 Task: Create New Customer with Customer Name: Bottlecap Alley Icehouse Grill, Billing Address Line1: 2772 Fieldcrest Road, Billing Address Line2:  New York, Billing Address Line3:  New York 10005
Action: Mouse pressed left at (151, 31)
Screenshot: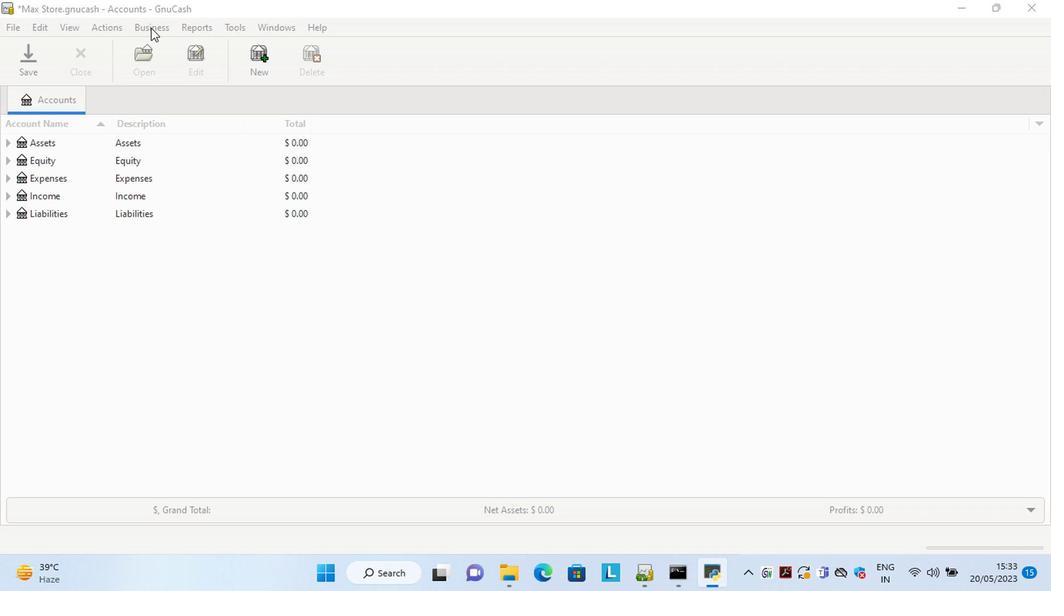 
Action: Mouse moved to (335, 70)
Screenshot: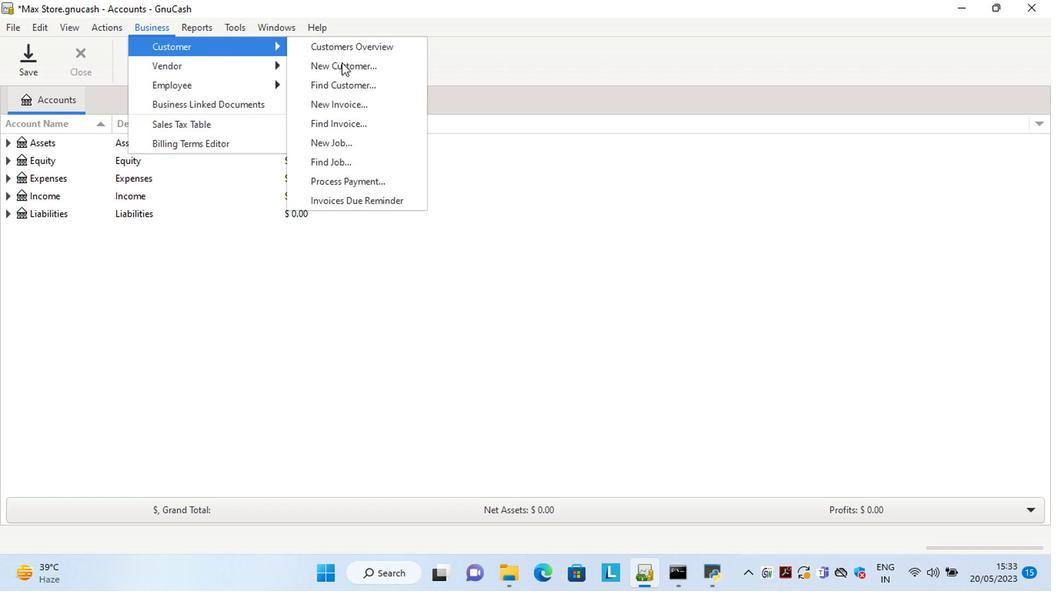 
Action: Mouse pressed left at (335, 70)
Screenshot: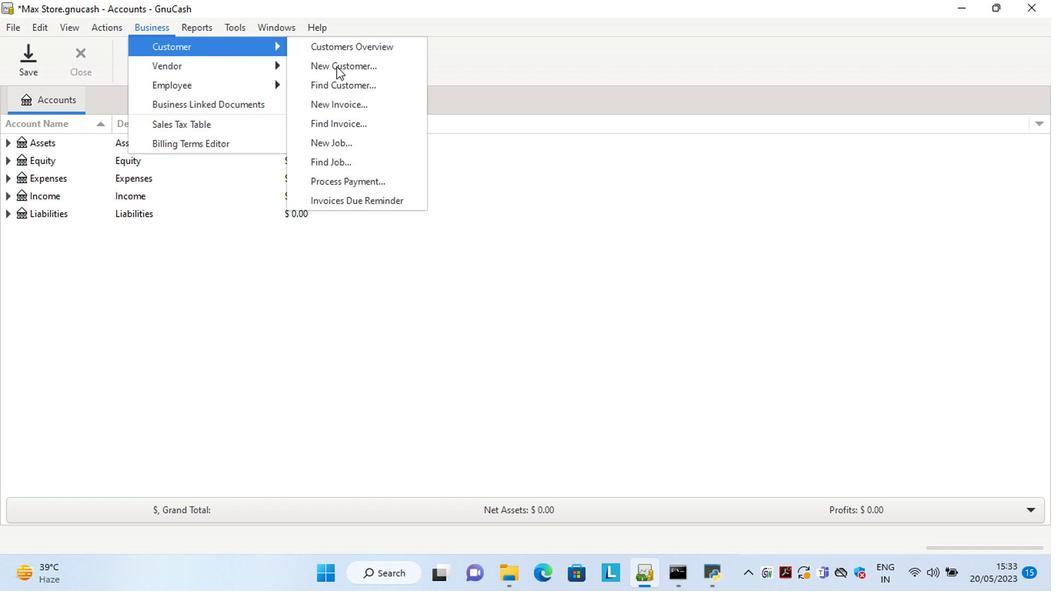 
Action: Mouse moved to (739, 243)
Screenshot: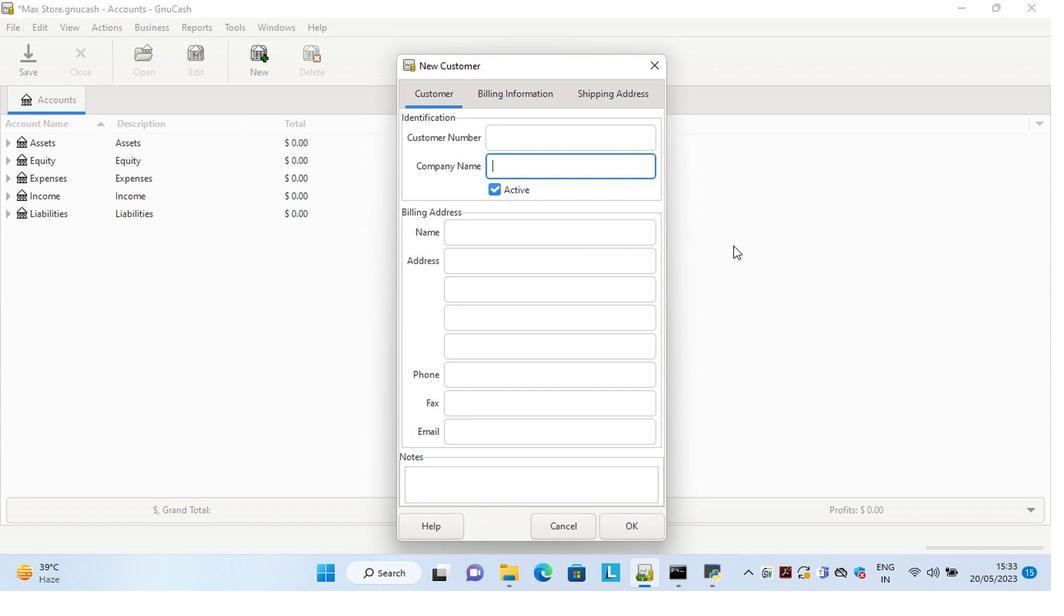 
Action: Key pressed <Key.shift>BOtt<Key.backspace><Key.backspace><Key.backspace>oteuse<Key.space><Key.shift>Gill<Key.tab><Key.tab><Key.tab>2772<Key.space><Key.shift><Key.shift><Key.shift><Key.shift><Key.shift><Key.shift>Fieldcrest<Key.space><Key.shift>Road<Key.tab>n<Key.tab>n<Key.tab>
Screenshot: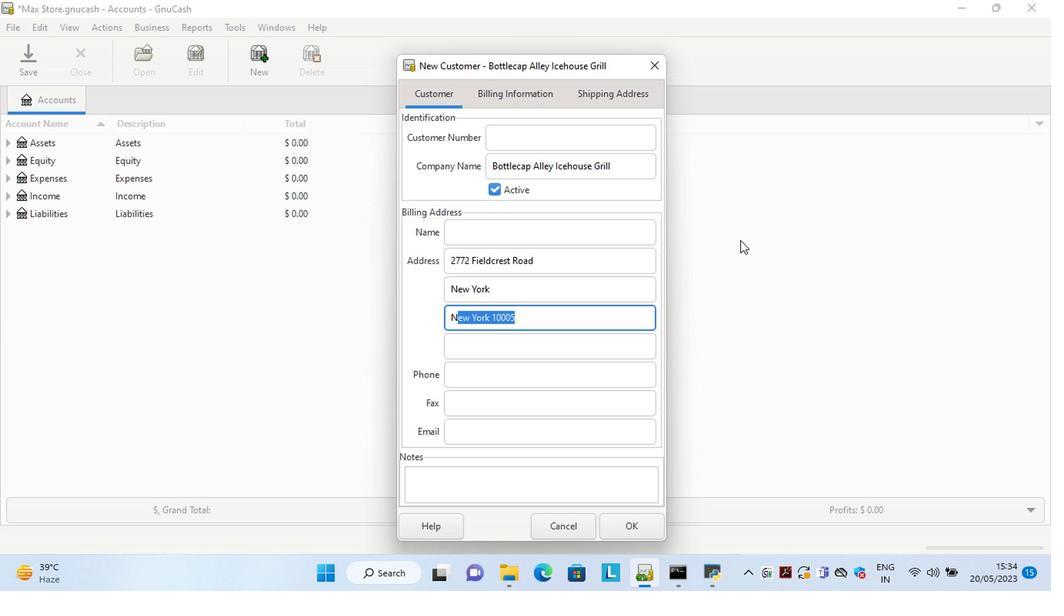 
Action: Mouse moved to (633, 521)
Screenshot: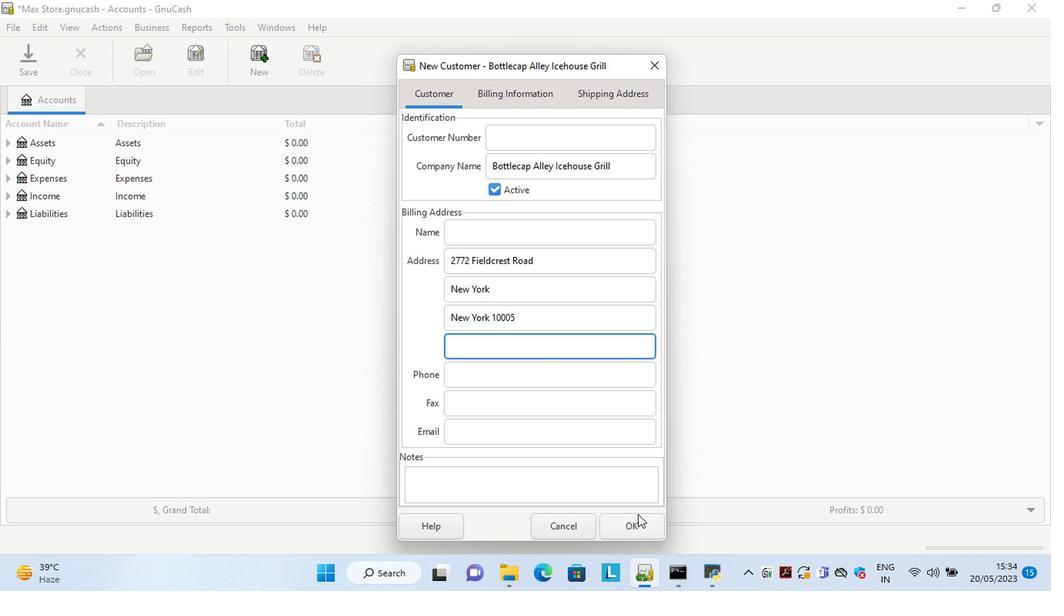 
Action: Mouse pressed left at (633, 521)
Screenshot: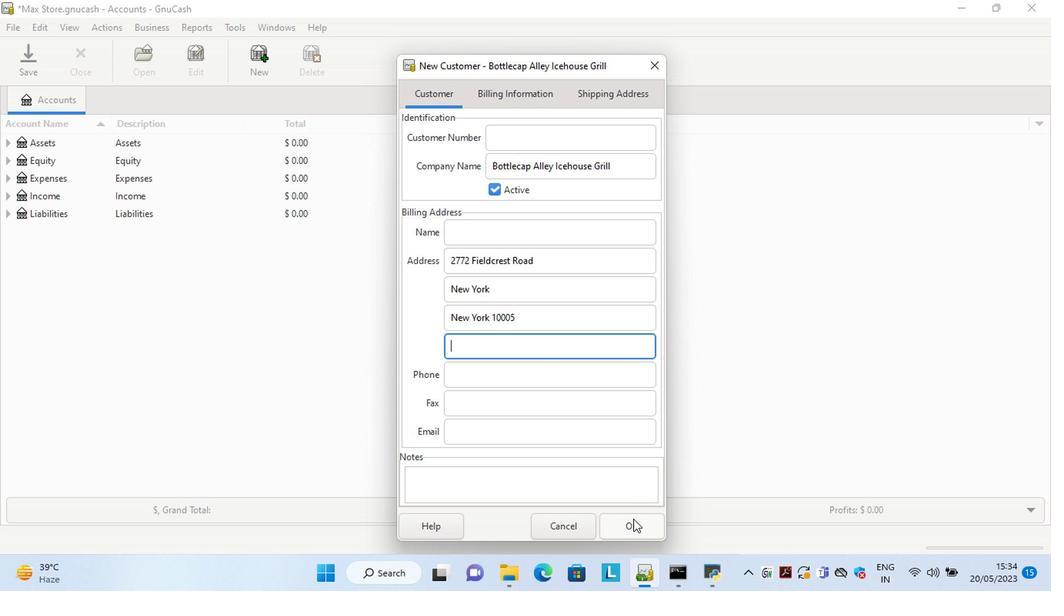 
